 Task: Search for emails with the subject 'appreciation letter' in the current folder.
Action: Mouse moved to (352, 6)
Screenshot: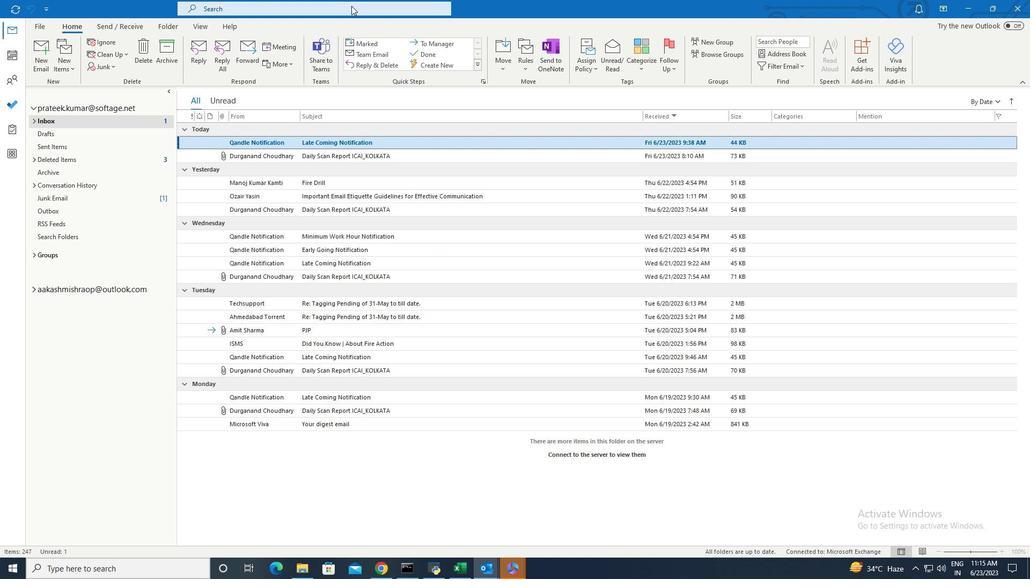 
Action: Mouse pressed left at (352, 6)
Screenshot: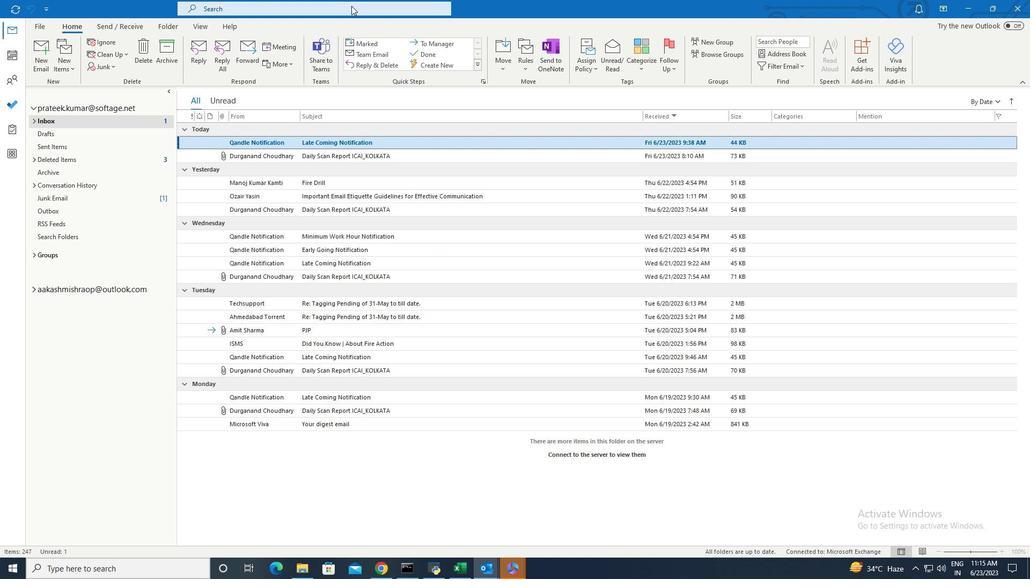 
Action: Mouse pressed left at (352, 6)
Screenshot: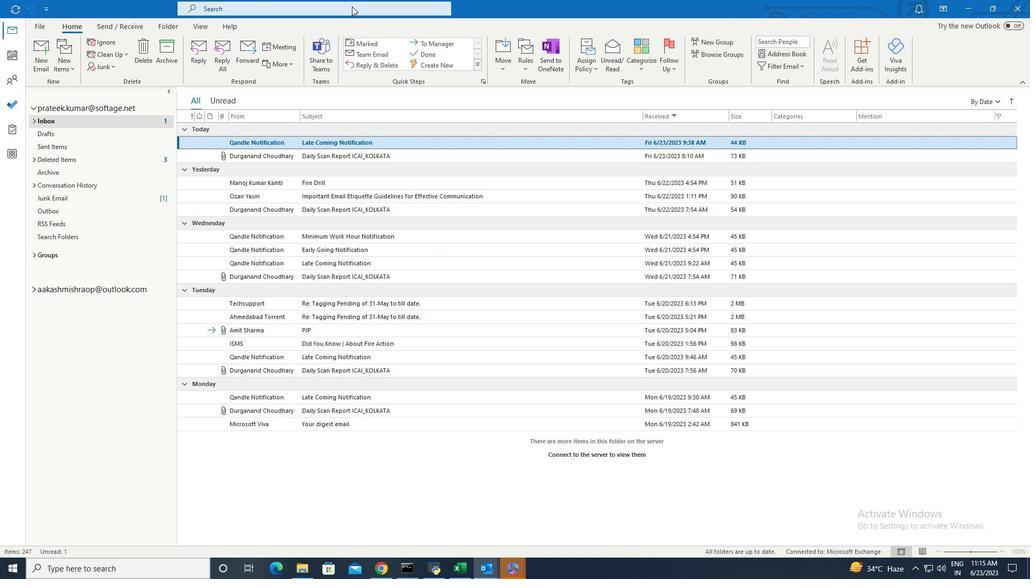 
Action: Mouse moved to (165, 5)
Screenshot: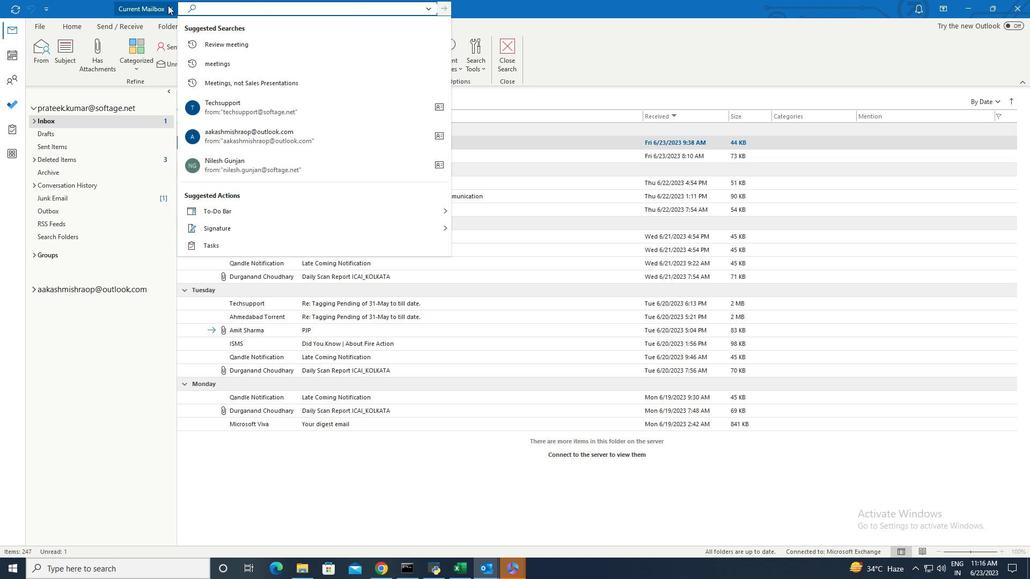 
Action: Mouse pressed left at (165, 5)
Screenshot: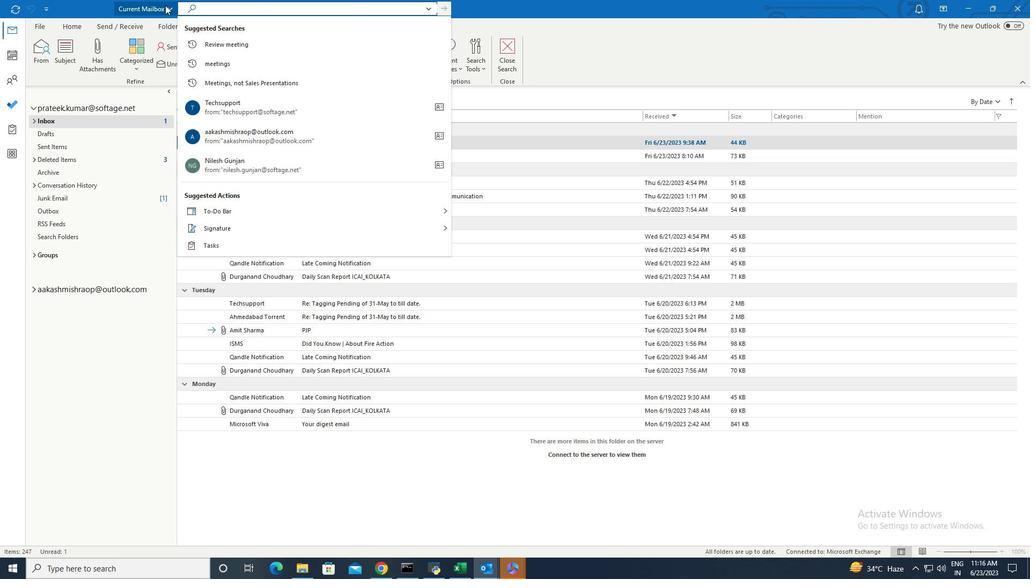 
Action: Mouse moved to (155, 20)
Screenshot: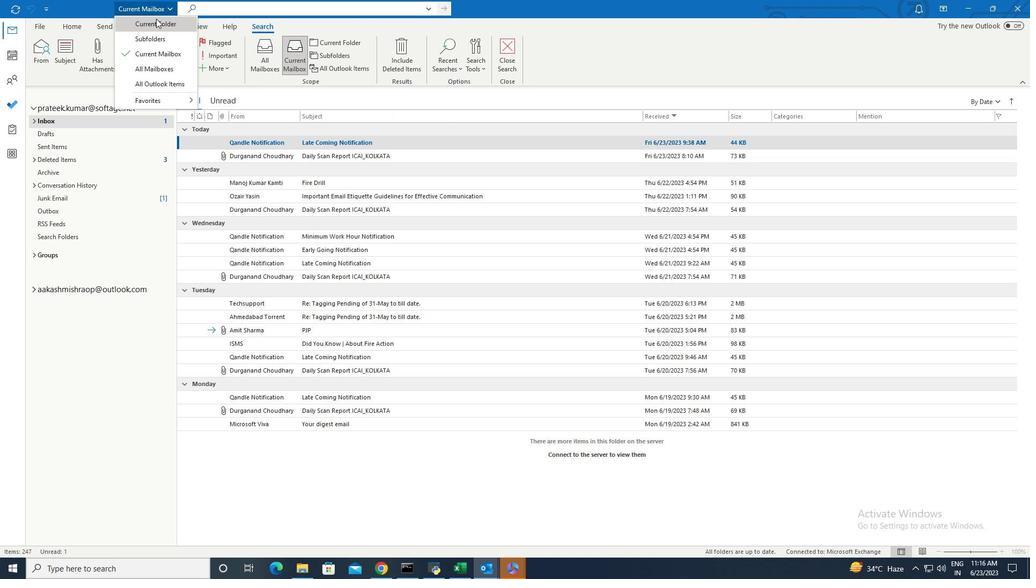 
Action: Mouse pressed left at (155, 20)
Screenshot: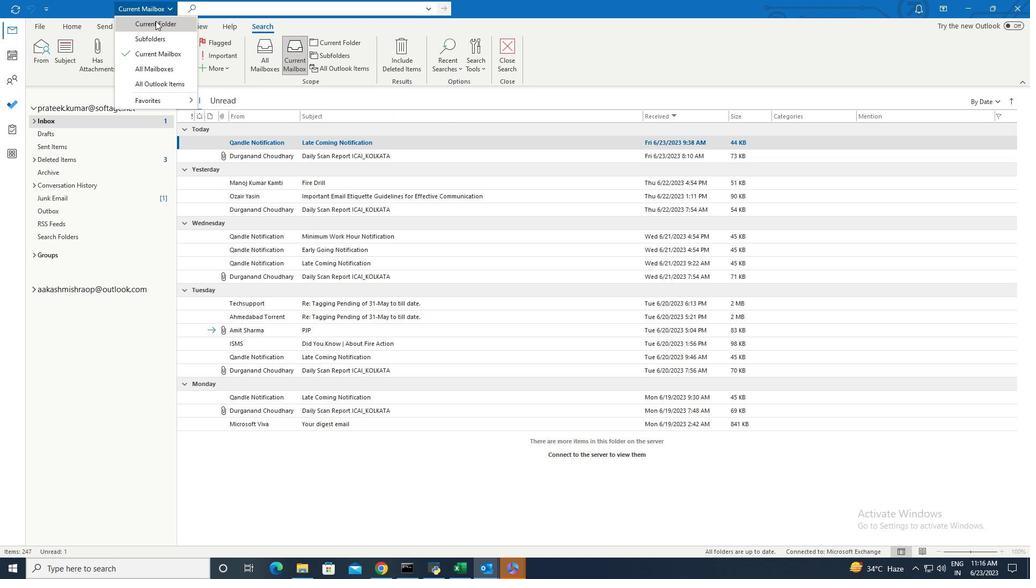 
Action: Mouse moved to (427, 4)
Screenshot: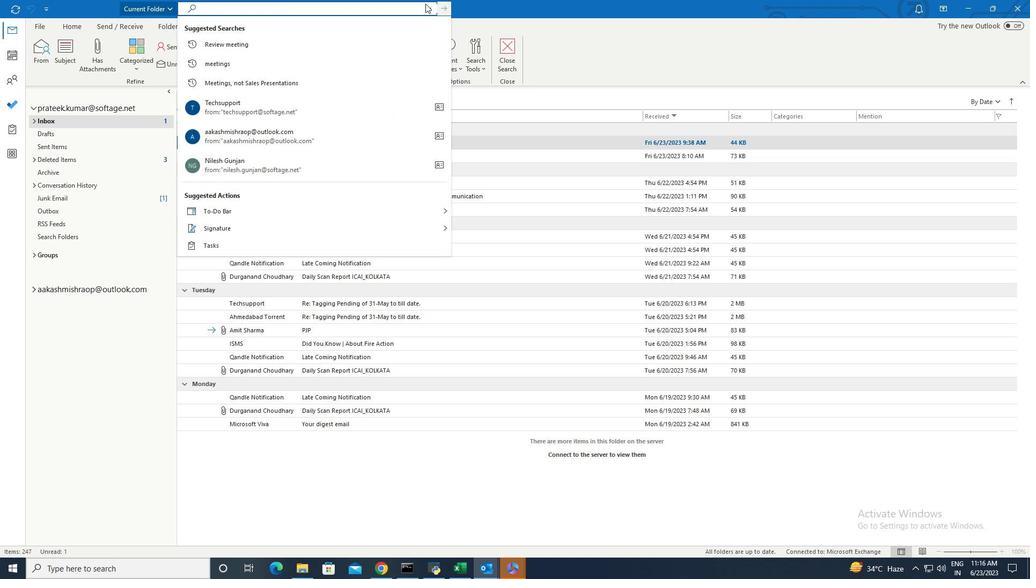 
Action: Mouse pressed left at (427, 4)
Screenshot: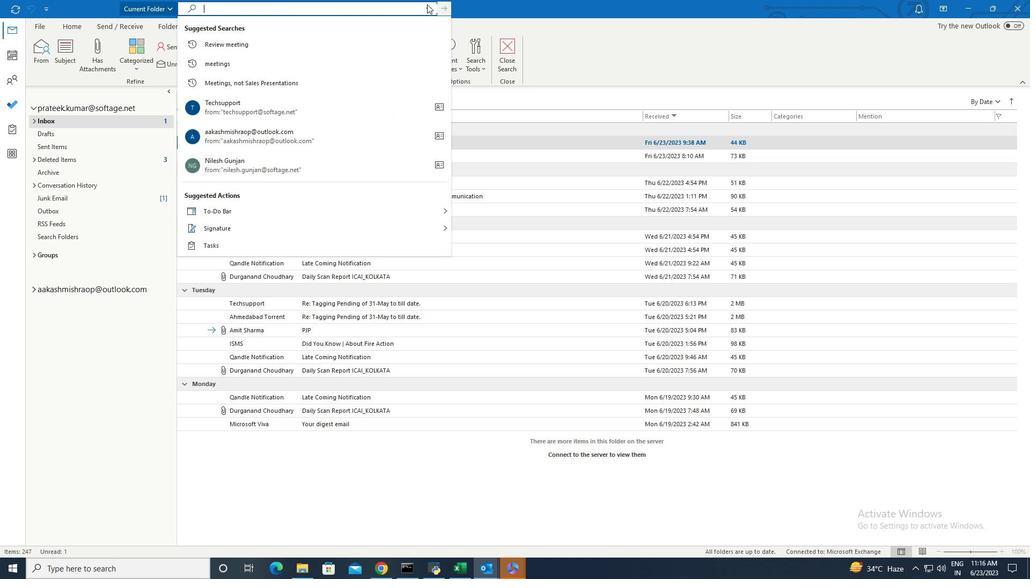 
Action: Mouse moved to (253, 279)
Screenshot: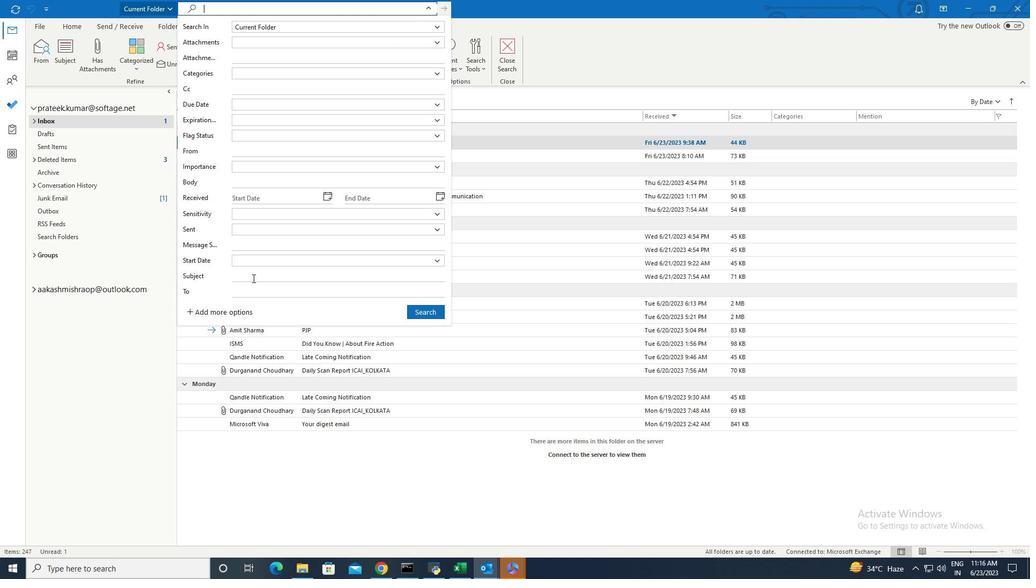 
Action: Mouse pressed left at (253, 279)
Screenshot: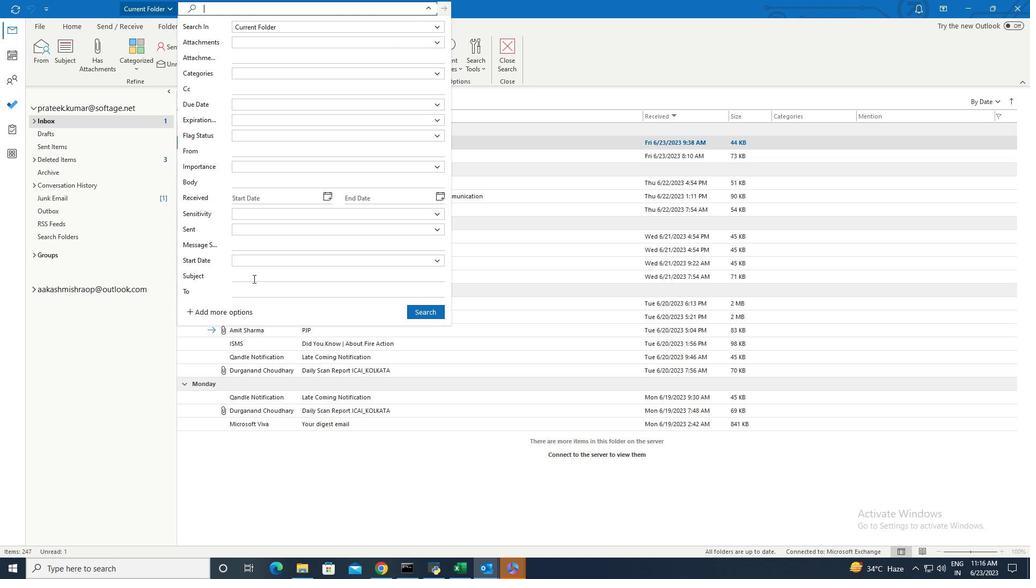 
Action: Key pressed appreciation<Key.space>letter
Screenshot: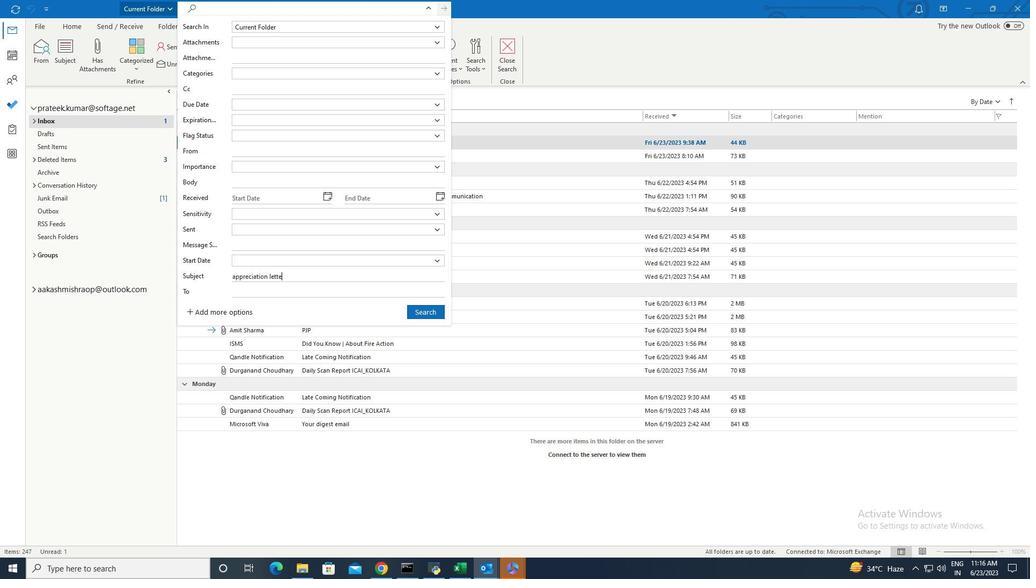 
Action: Mouse moved to (413, 310)
Screenshot: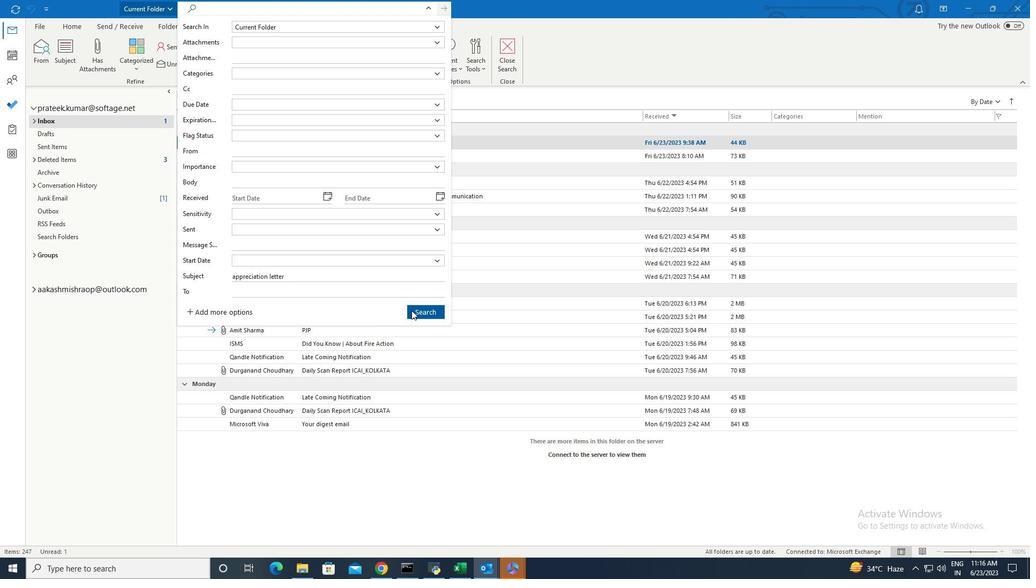 
Action: Mouse pressed left at (413, 310)
Screenshot: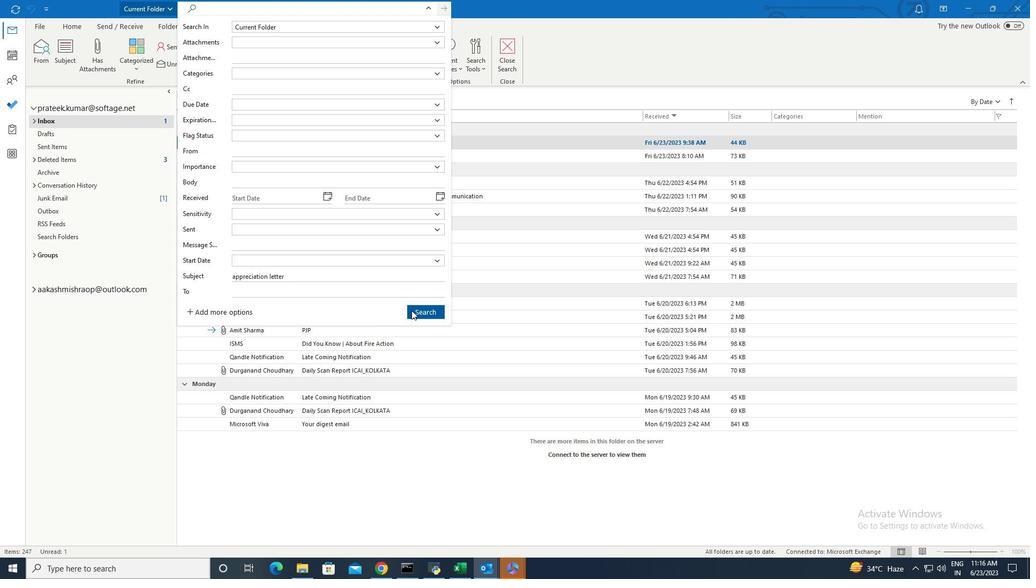 
Action: Mouse moved to (409, 389)
Screenshot: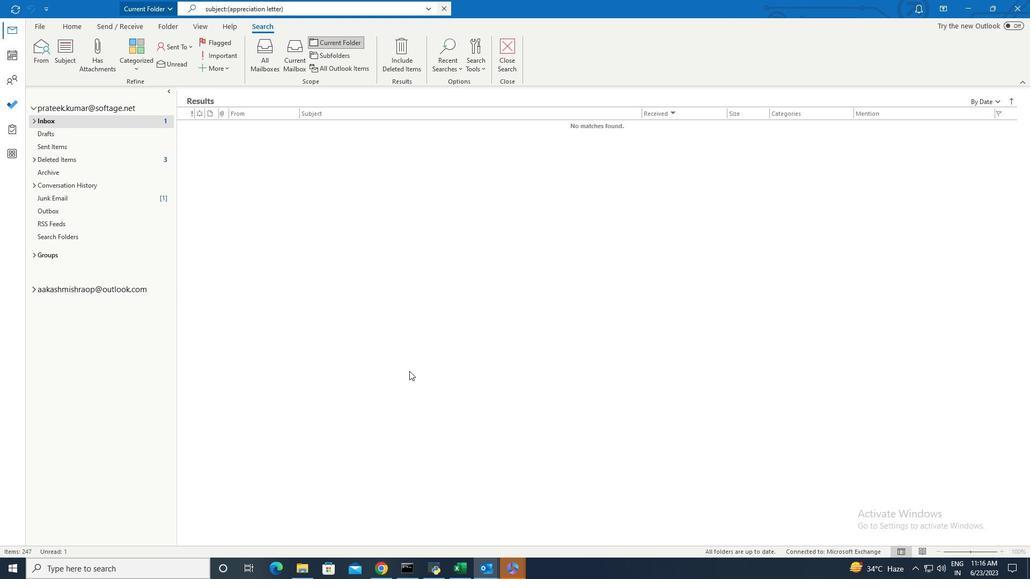 
